 Task: View all reviews of Home in Summerton.
Action: Mouse moved to (405, 128)
Screenshot: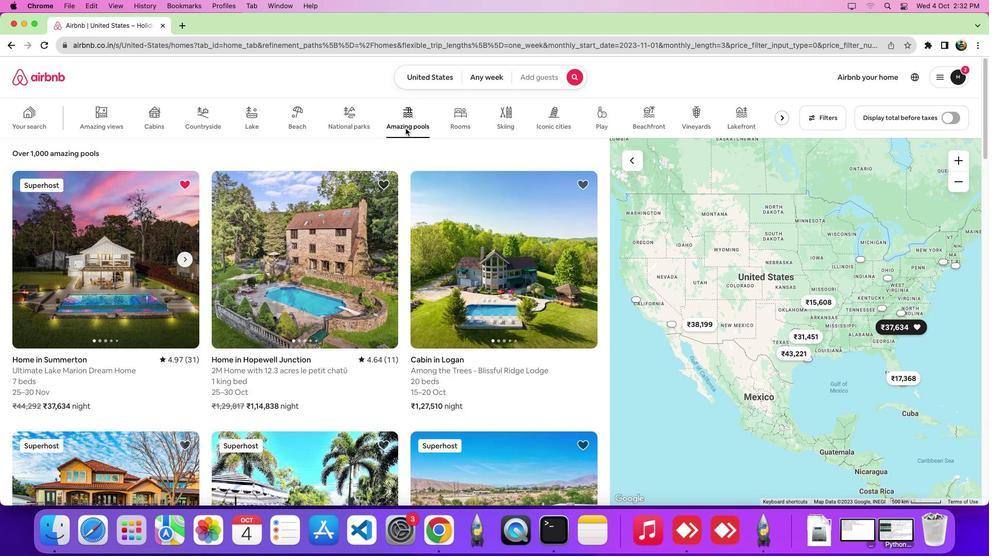 
Action: Mouse pressed left at (405, 128)
Screenshot: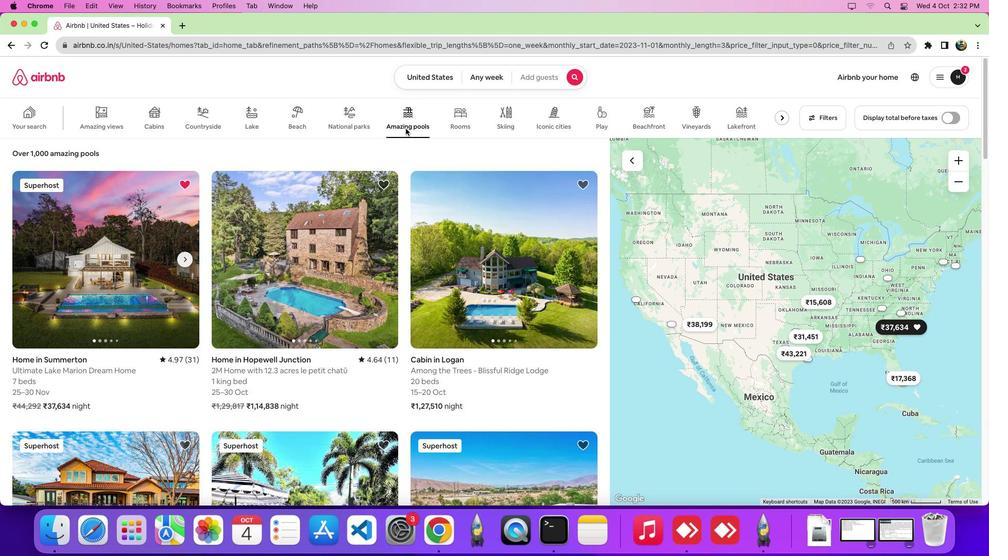 
Action: Mouse moved to (105, 268)
Screenshot: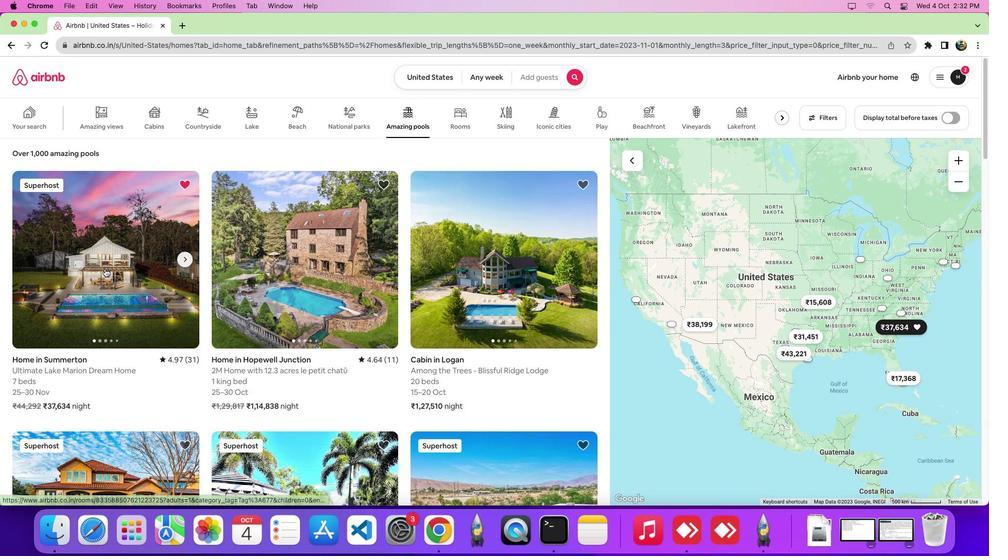 
Action: Mouse pressed left at (105, 268)
Screenshot: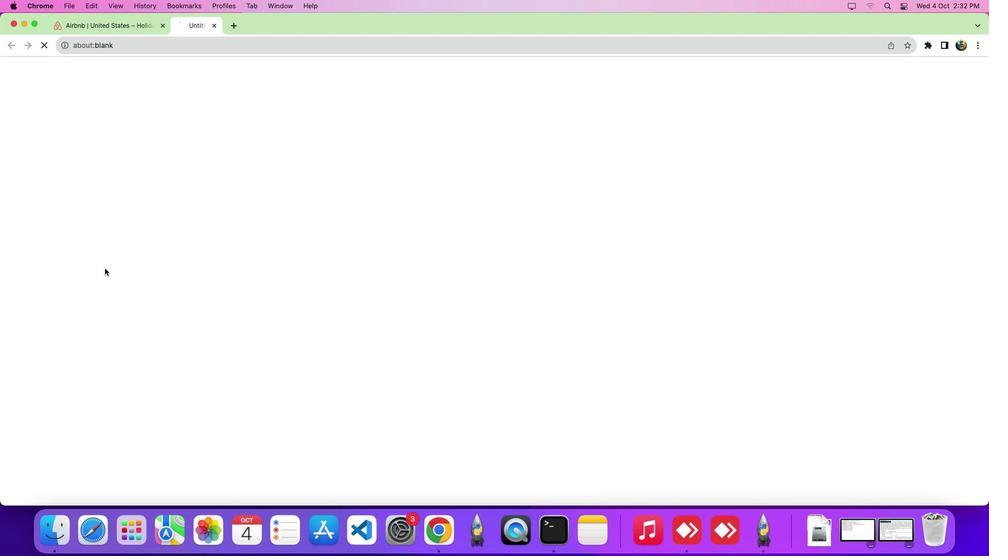 
Action: Mouse moved to (474, 237)
Screenshot: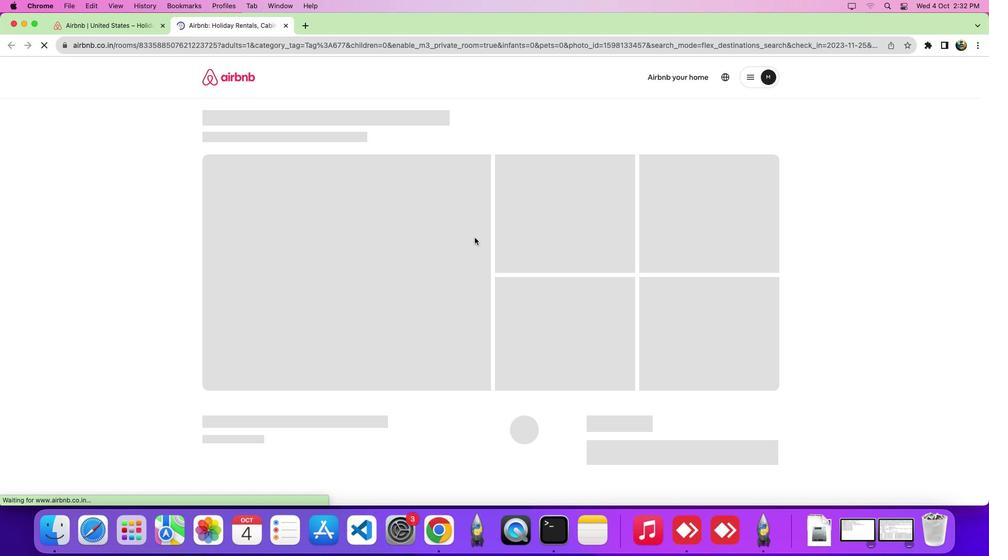 
Action: Mouse scrolled (474, 237) with delta (0, 0)
Screenshot: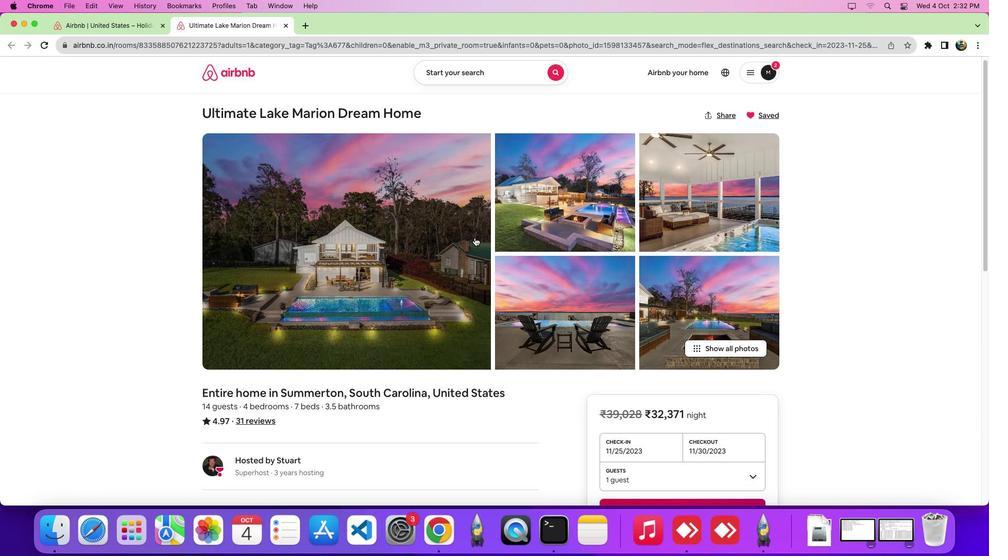
Action: Mouse scrolled (474, 237) with delta (0, 0)
Screenshot: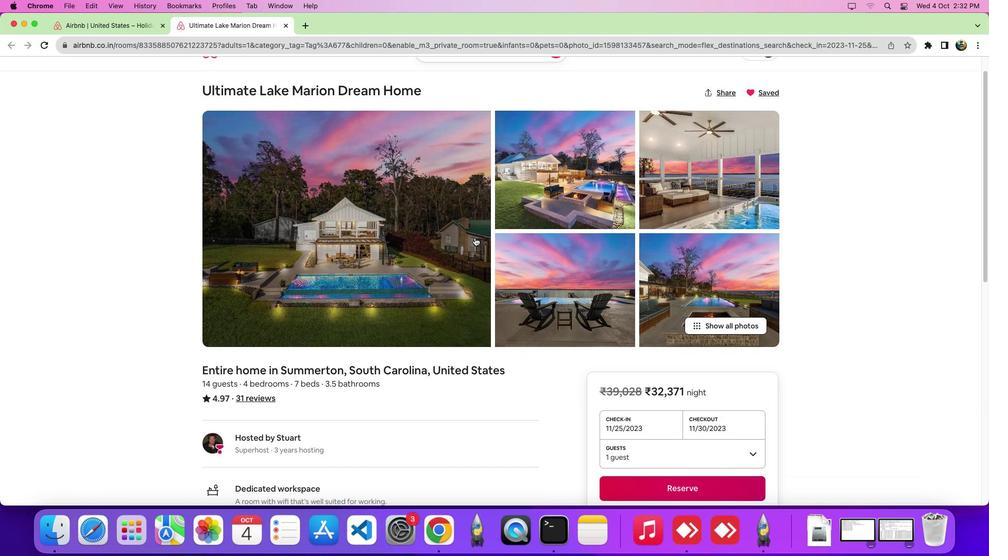 
Action: Mouse scrolled (474, 237) with delta (0, 0)
Screenshot: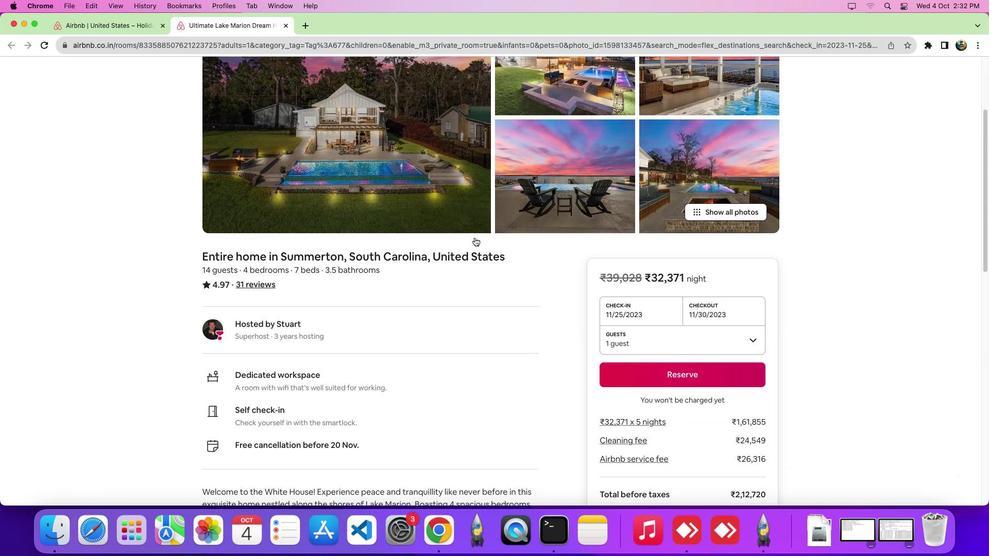 
Action: Mouse scrolled (474, 237) with delta (0, -2)
Screenshot: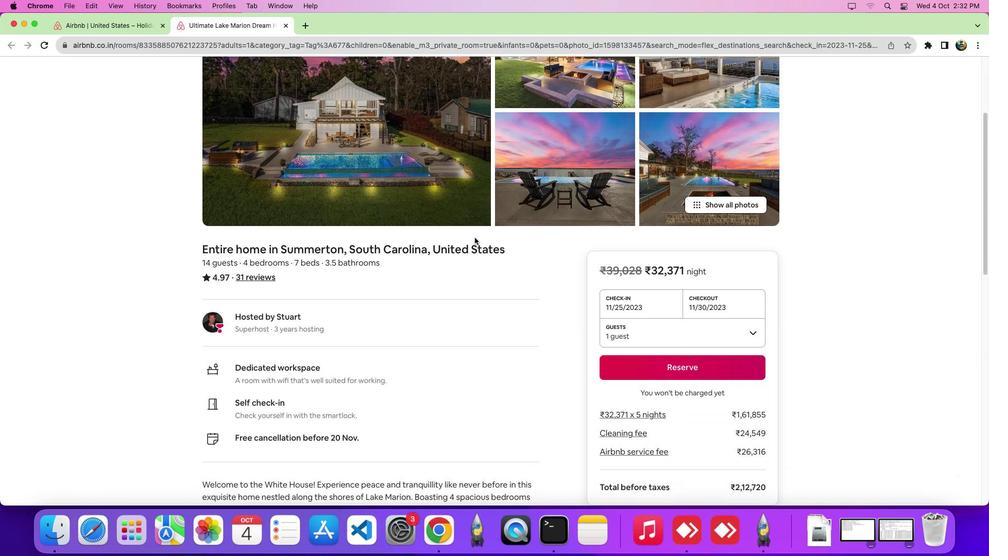 
Action: Mouse moved to (475, 237)
Screenshot: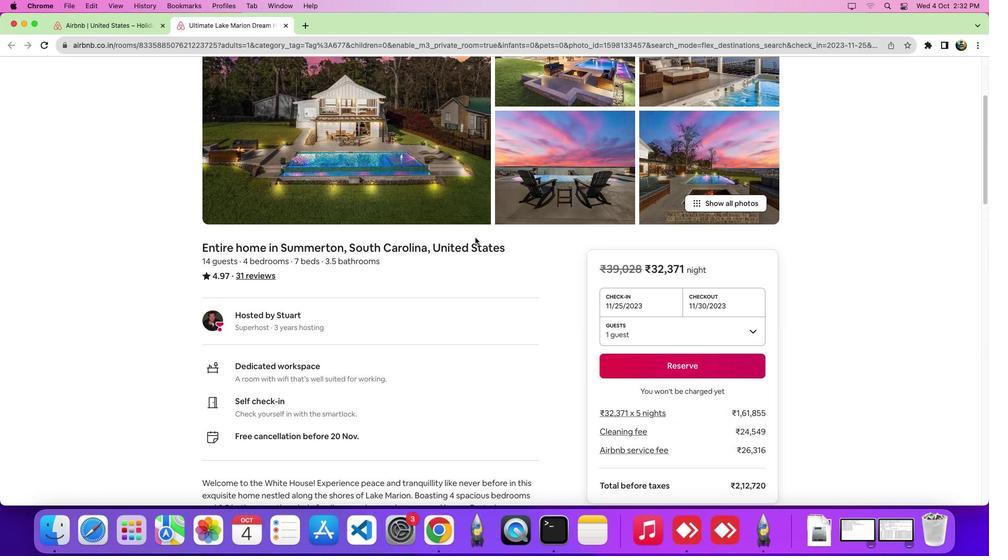 
Action: Mouse scrolled (475, 237) with delta (0, 0)
Screenshot: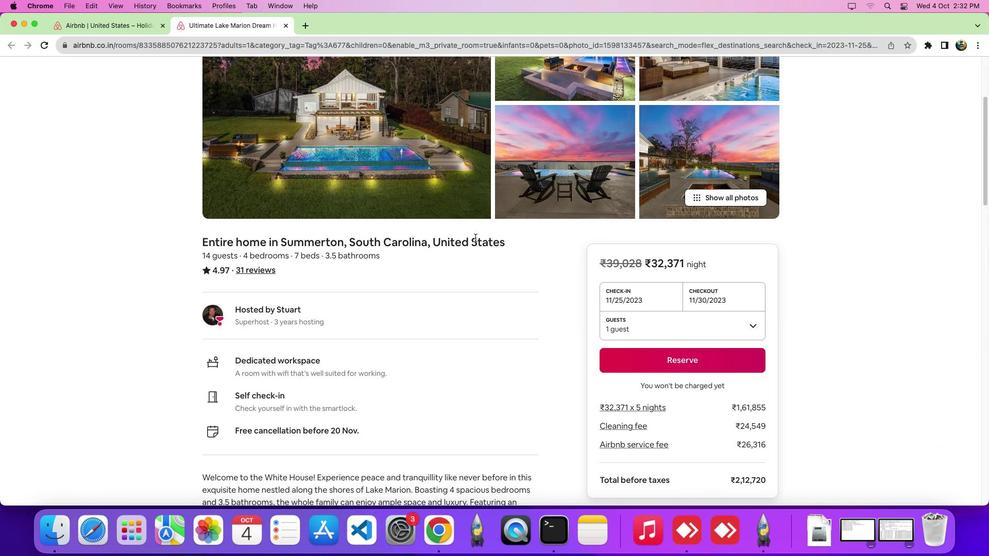 
Action: Mouse scrolled (475, 237) with delta (0, 0)
Screenshot: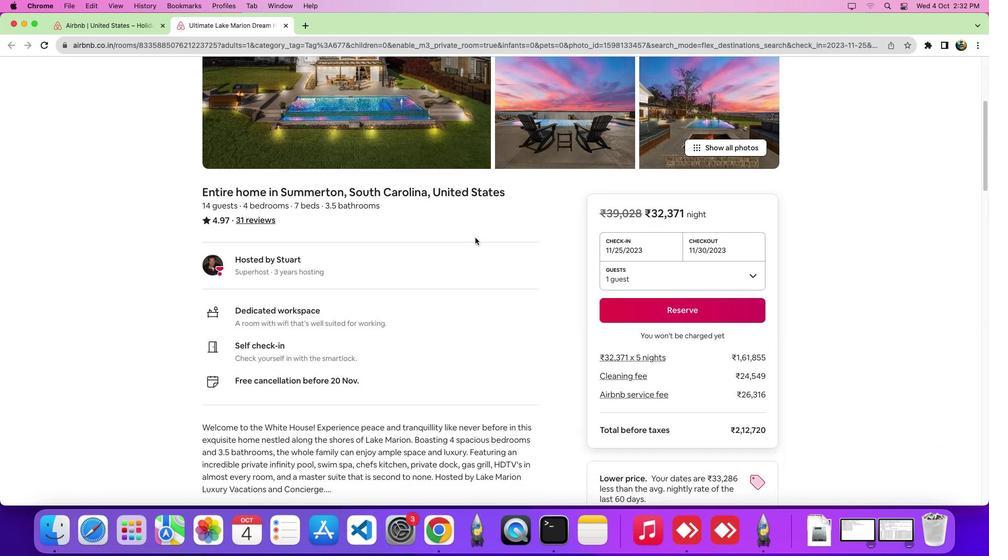 
Action: Mouse scrolled (475, 237) with delta (0, -1)
Screenshot: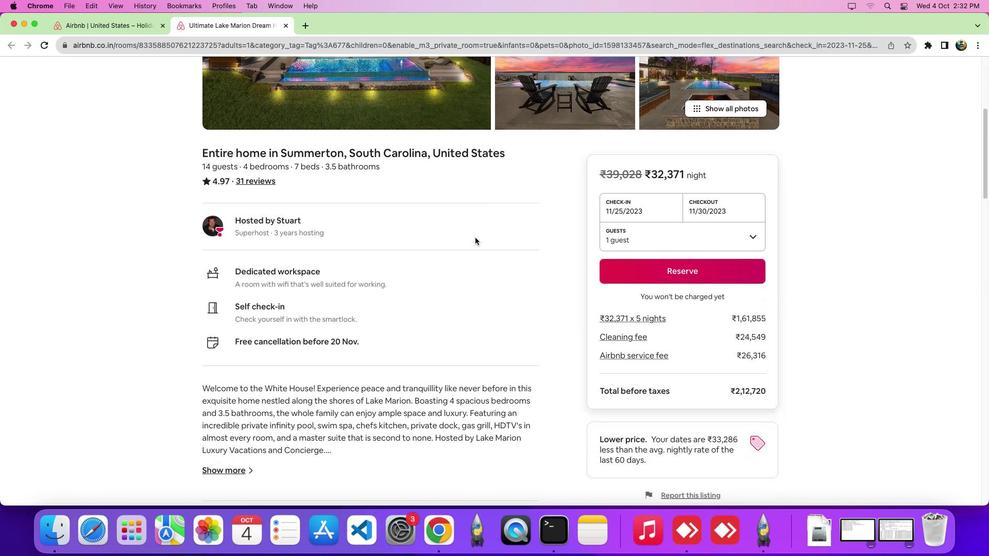 
Action: Mouse scrolled (475, 237) with delta (0, -2)
Screenshot: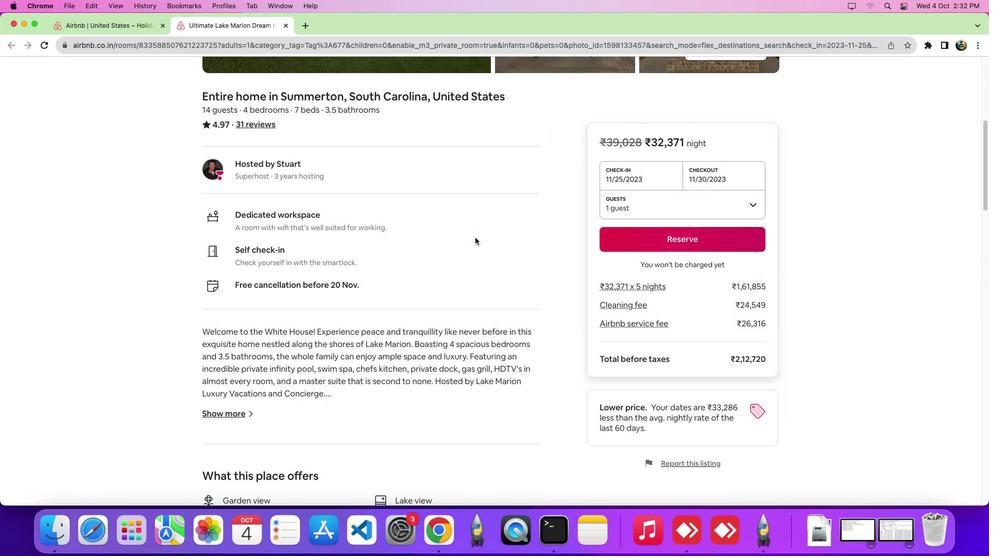 
Action: Mouse scrolled (475, 237) with delta (0, 0)
Screenshot: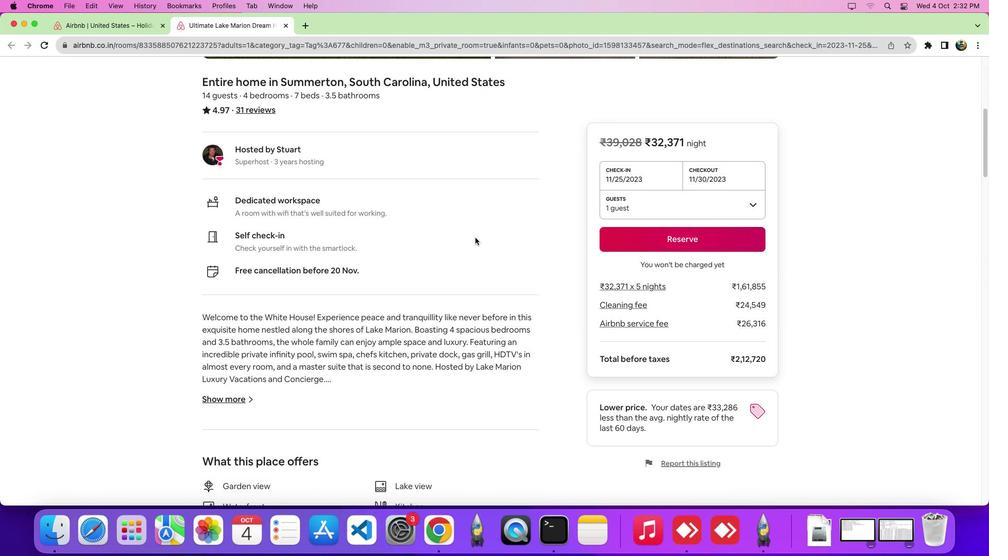 
Action: Mouse scrolled (475, 237) with delta (0, 0)
Screenshot: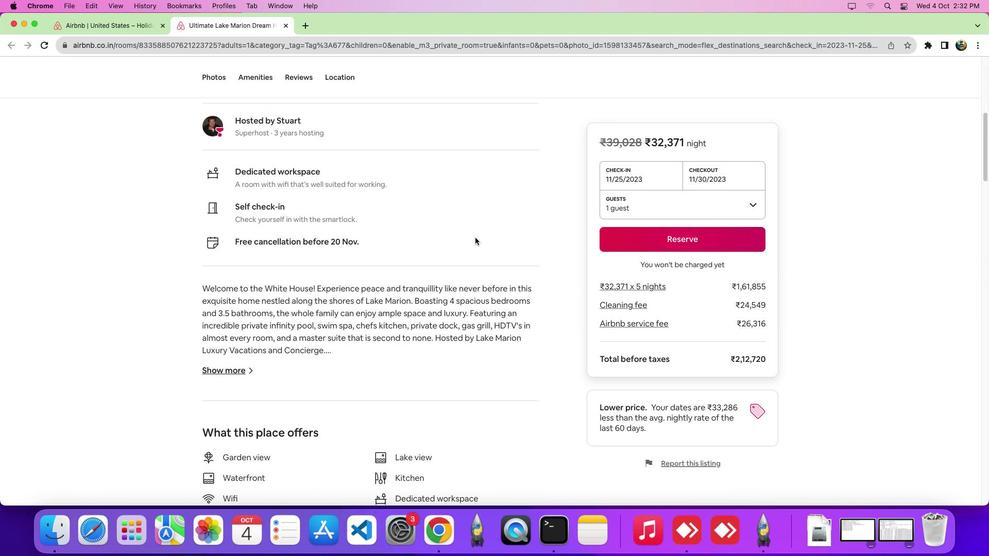 
Action: Mouse scrolled (475, 237) with delta (0, -1)
Screenshot: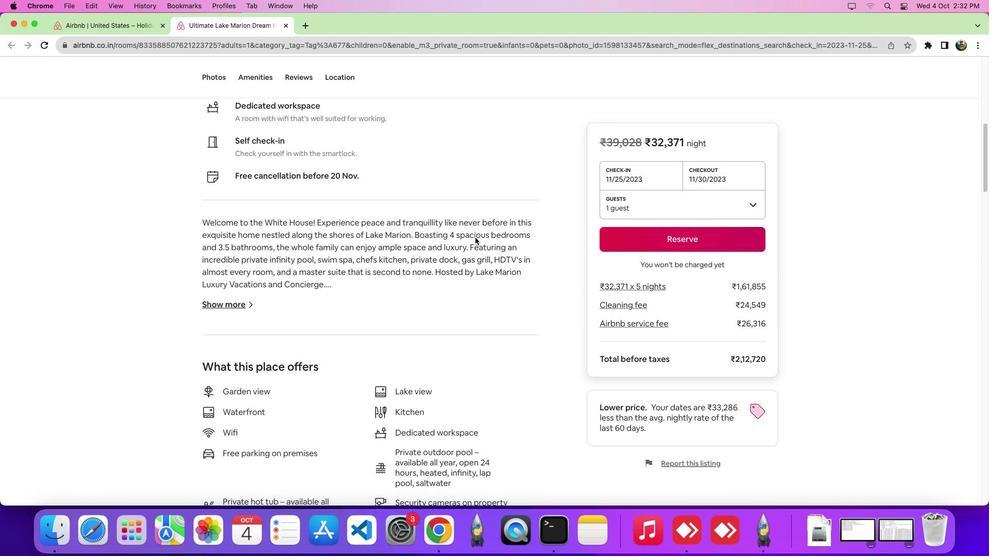 
Action: Mouse scrolled (475, 237) with delta (0, -2)
Screenshot: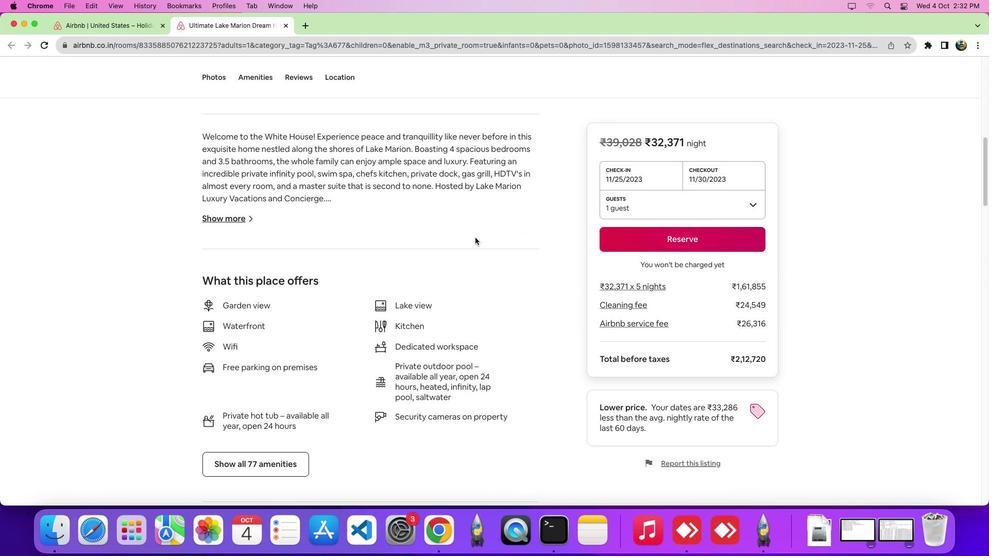 
Action: Mouse scrolled (475, 237) with delta (0, 0)
Screenshot: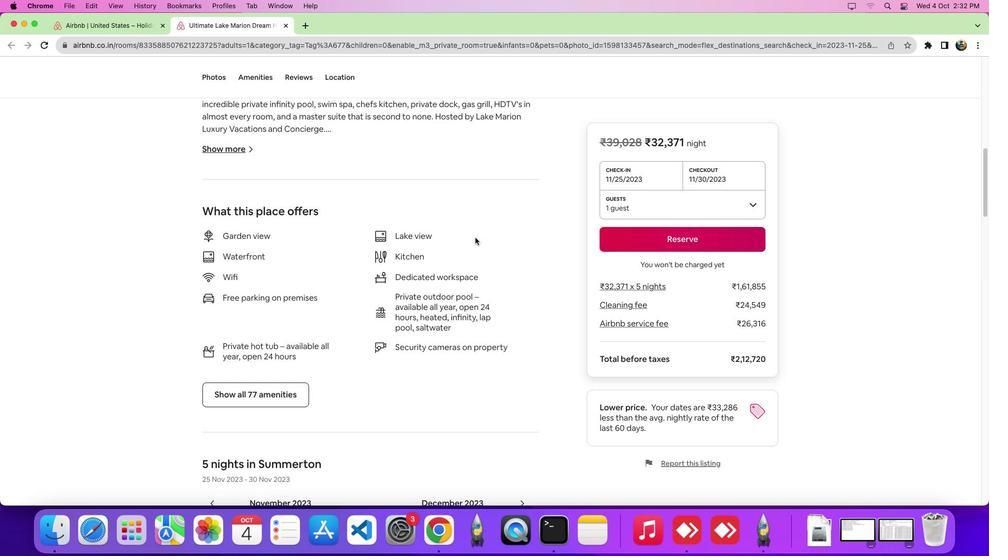 
Action: Mouse scrolled (475, 237) with delta (0, 0)
Screenshot: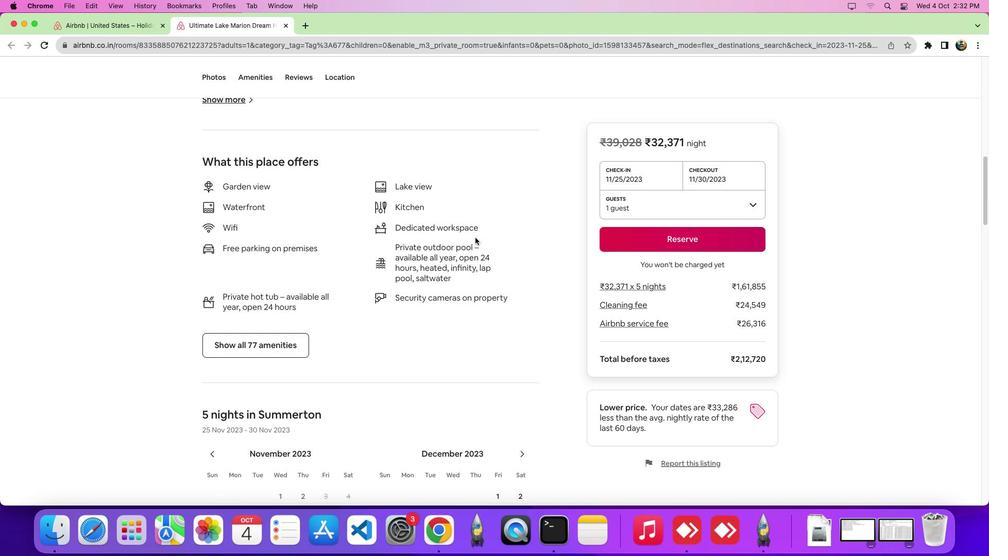 
Action: Mouse scrolled (475, 237) with delta (0, -2)
Screenshot: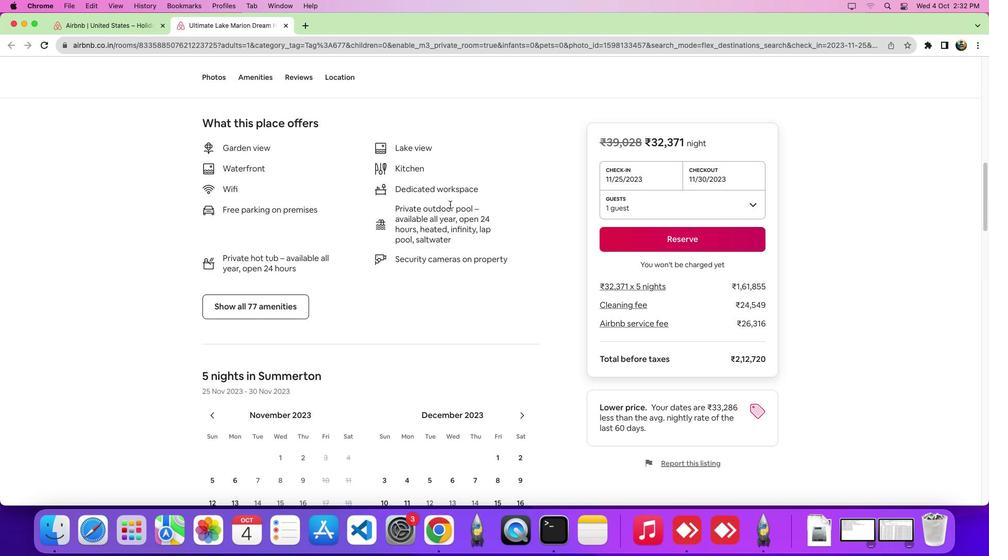 
Action: Mouse moved to (306, 78)
Screenshot: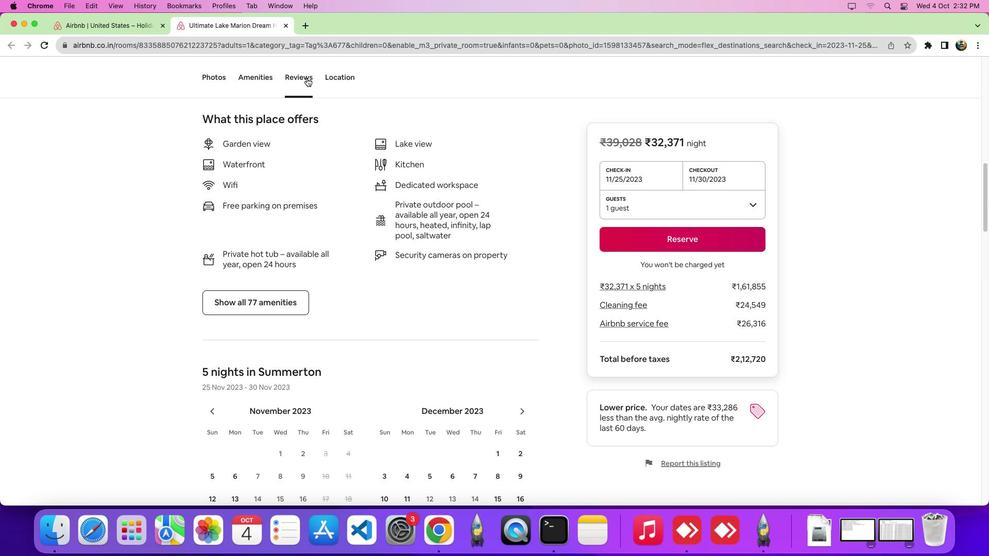 
Action: Mouse pressed left at (306, 78)
Screenshot: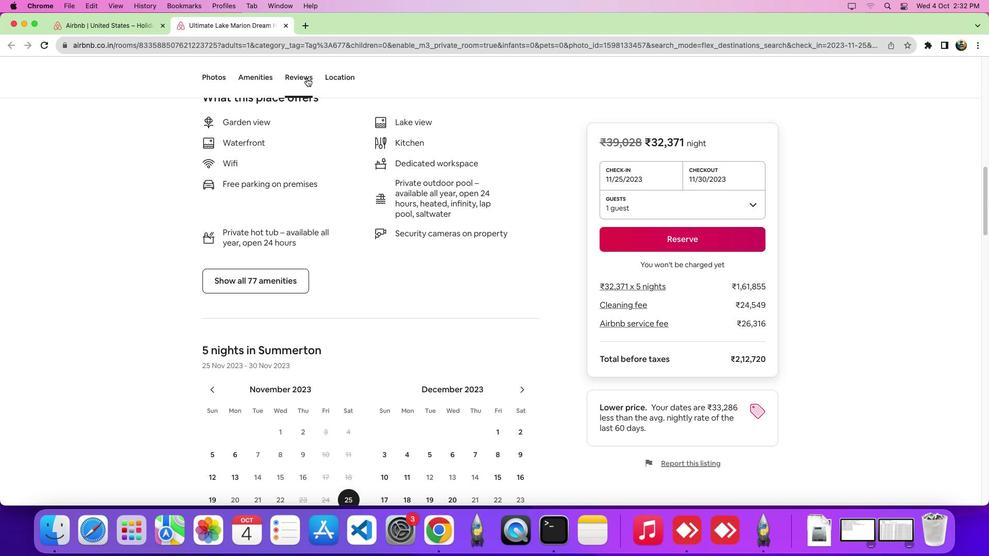 
Action: Mouse moved to (444, 290)
Screenshot: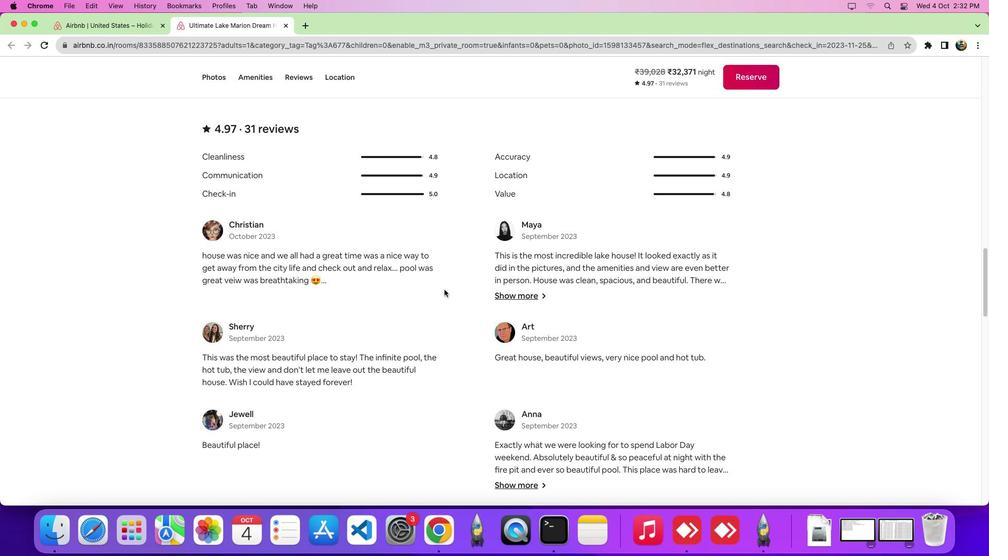 
Action: Mouse scrolled (444, 290) with delta (0, 0)
Screenshot: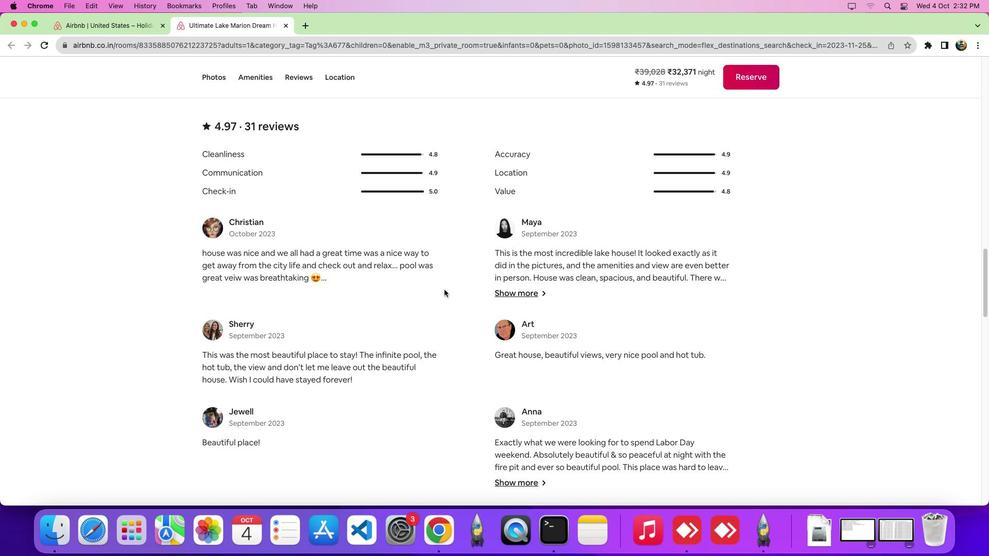 
Action: Mouse scrolled (444, 290) with delta (0, 0)
Screenshot: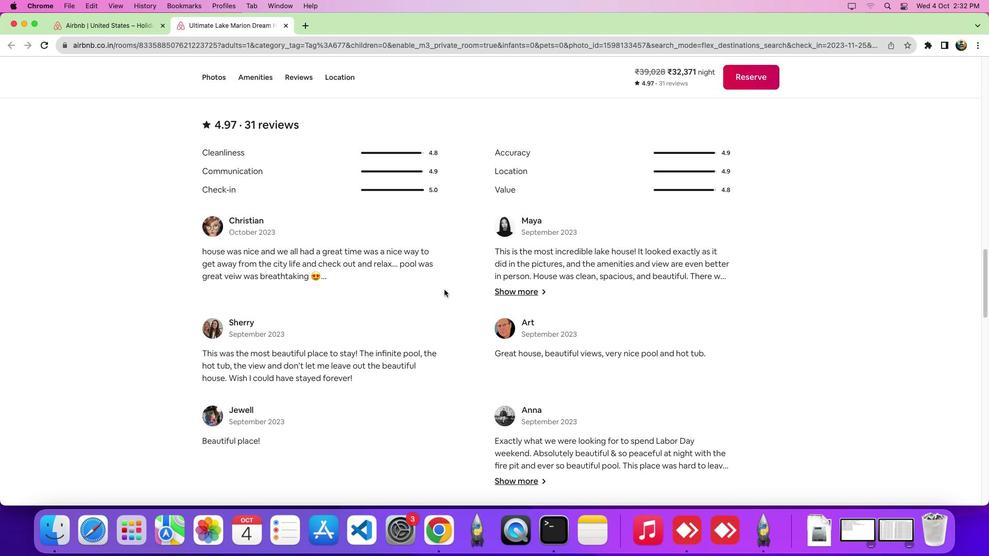 
Action: Mouse scrolled (444, 290) with delta (0, 0)
Screenshot: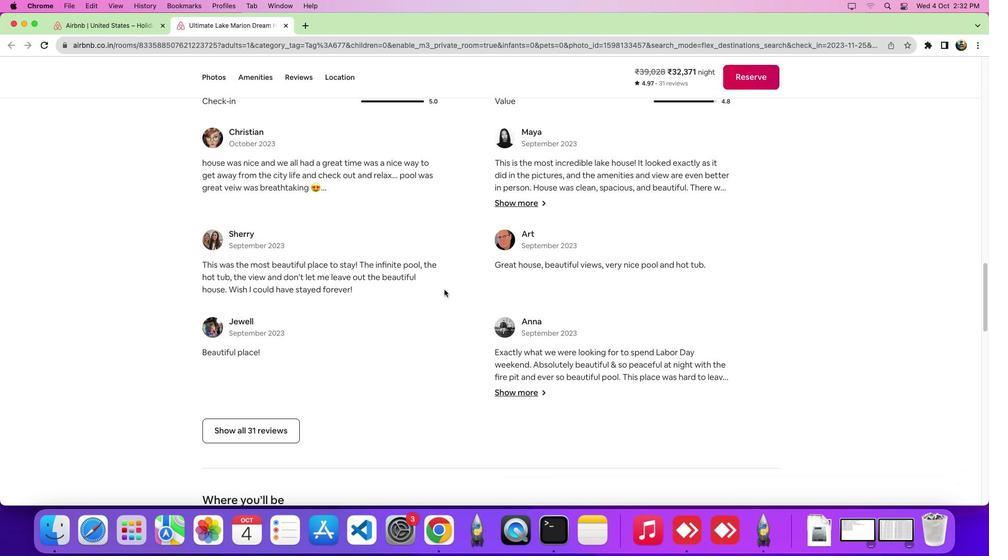 
Action: Mouse scrolled (444, 290) with delta (0, 0)
Screenshot: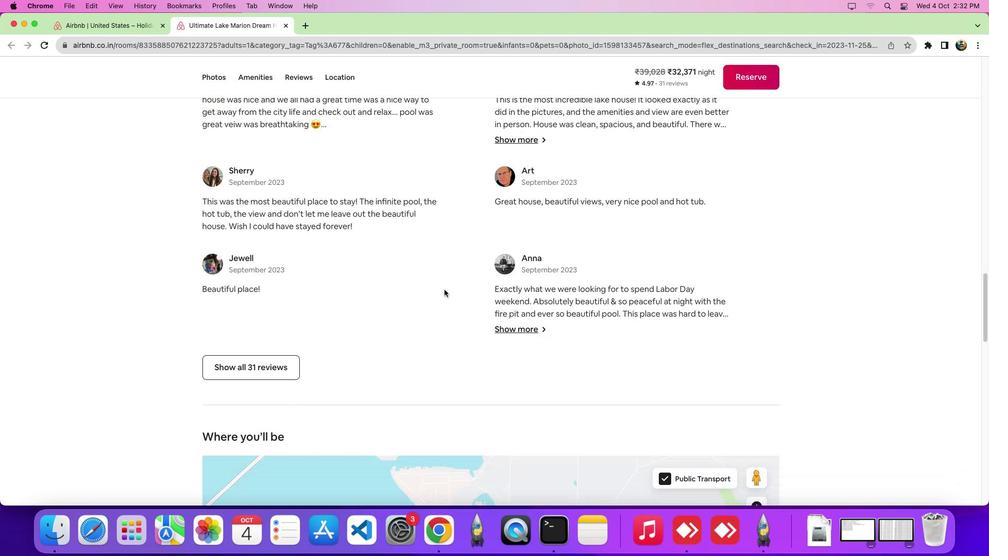 
Action: Mouse scrolled (444, 290) with delta (0, -2)
Screenshot: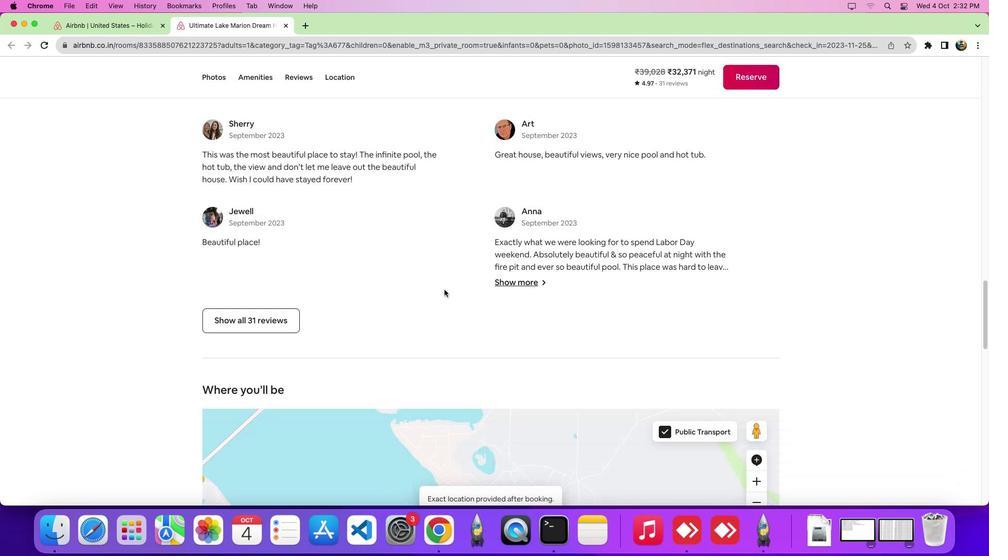 
Action: Mouse scrolled (444, 290) with delta (0, -2)
Screenshot: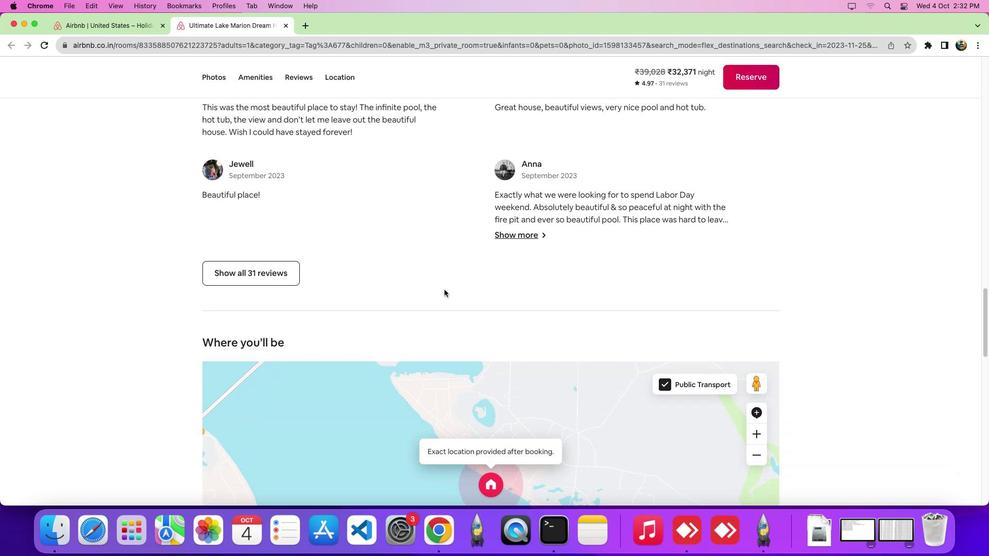 
Action: Mouse moved to (247, 272)
Screenshot: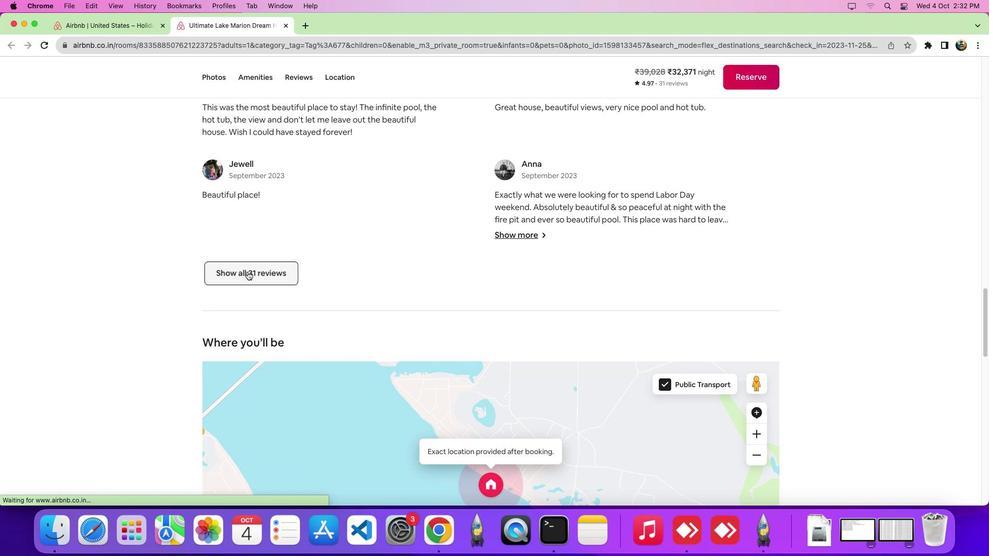 
Action: Mouse pressed left at (247, 272)
Screenshot: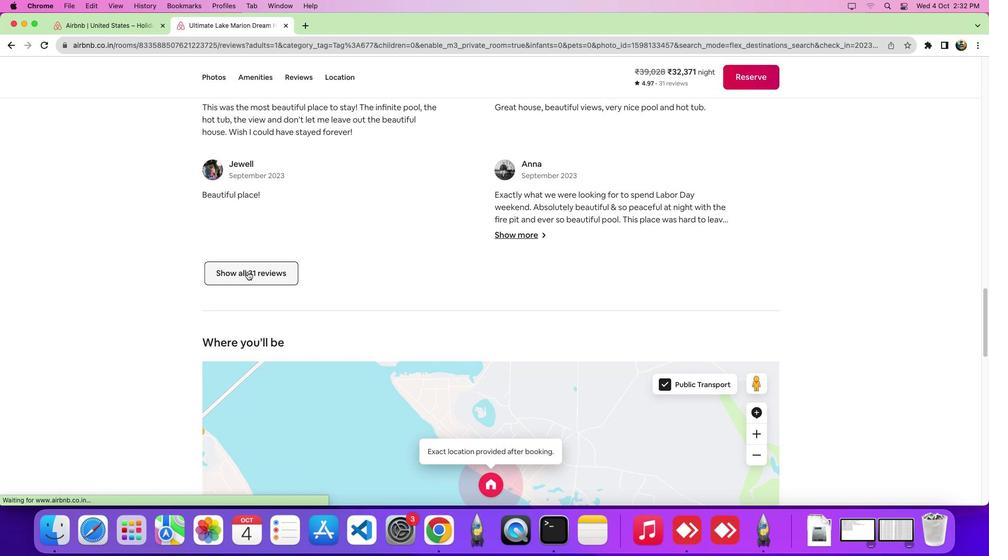 
Action: Mouse moved to (545, 290)
Screenshot: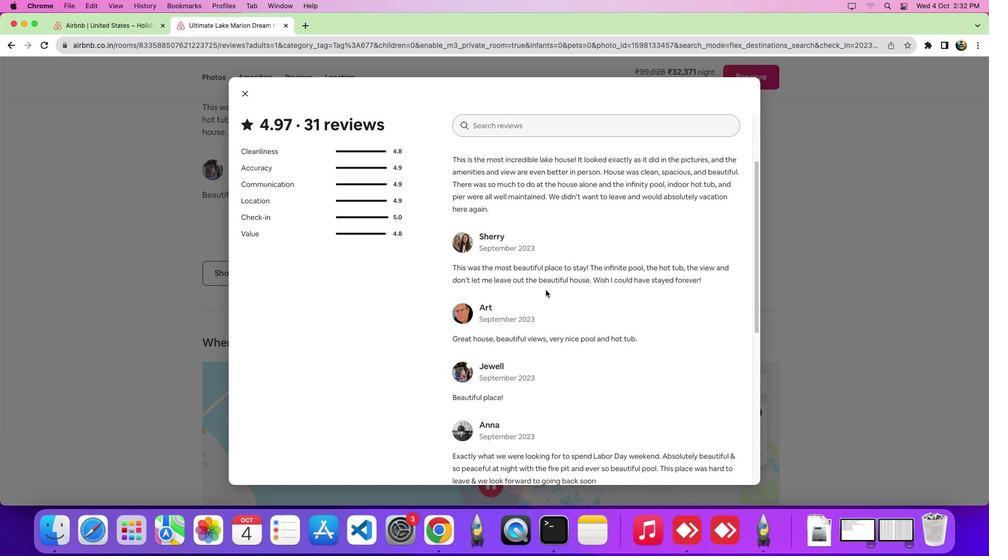
Action: Mouse scrolled (545, 290) with delta (0, 0)
Screenshot: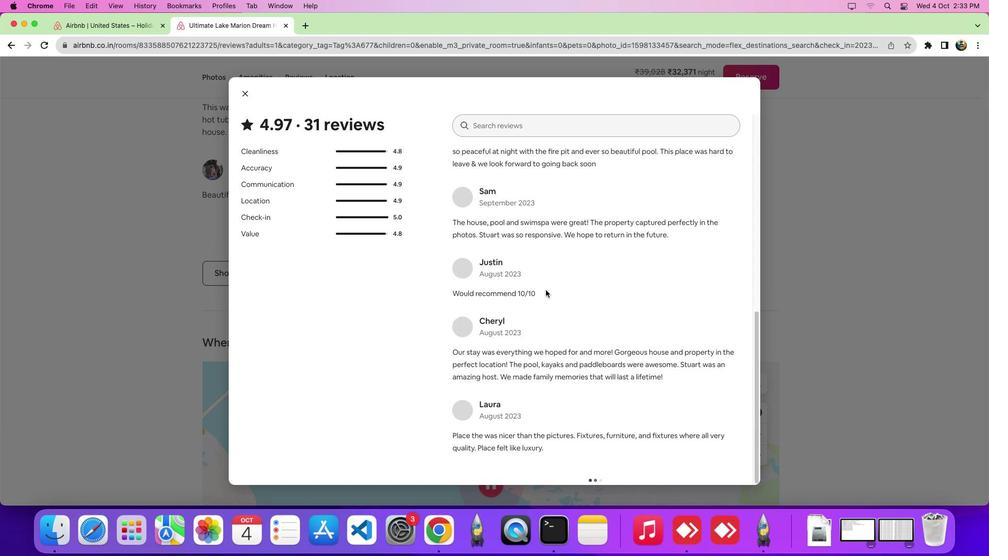 
Action: Mouse scrolled (545, 290) with delta (0, -1)
Screenshot: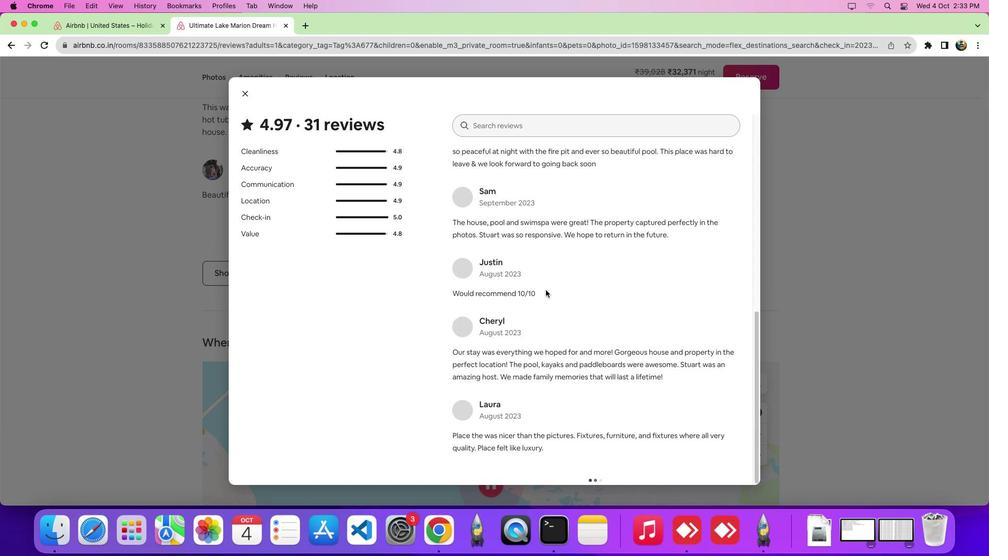 
Action: Mouse moved to (545, 290)
Screenshot: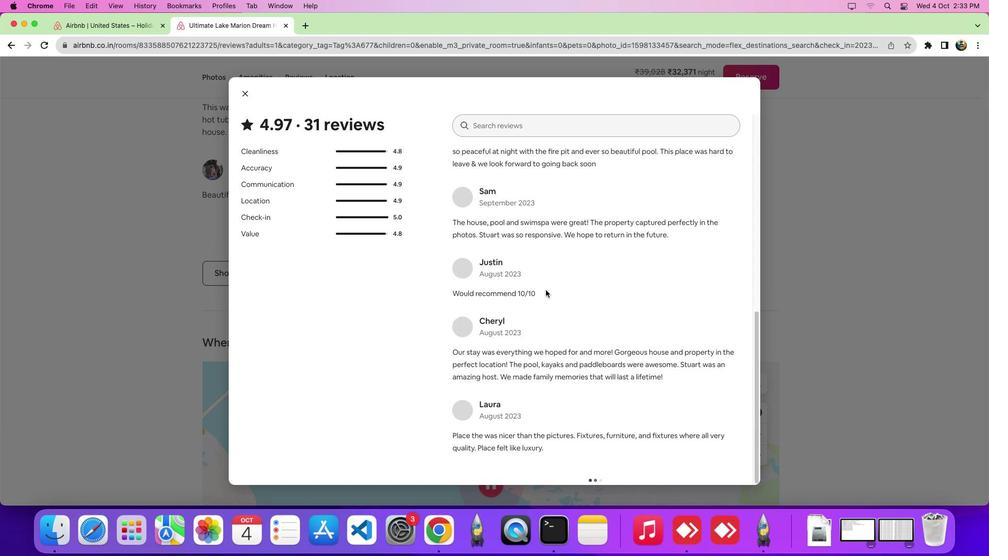 
Action: Mouse scrolled (545, 290) with delta (0, -4)
Screenshot: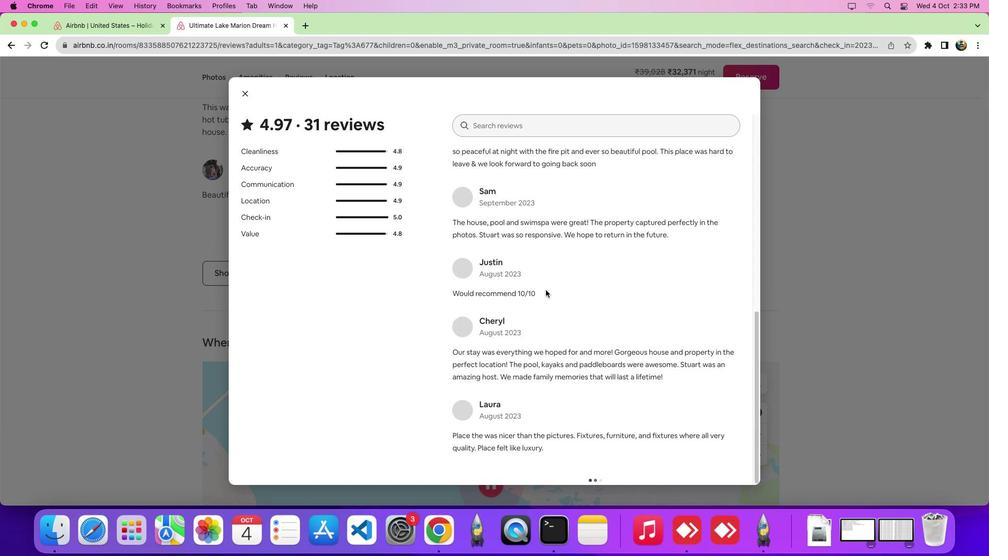 
Action: Mouse moved to (546, 290)
Screenshot: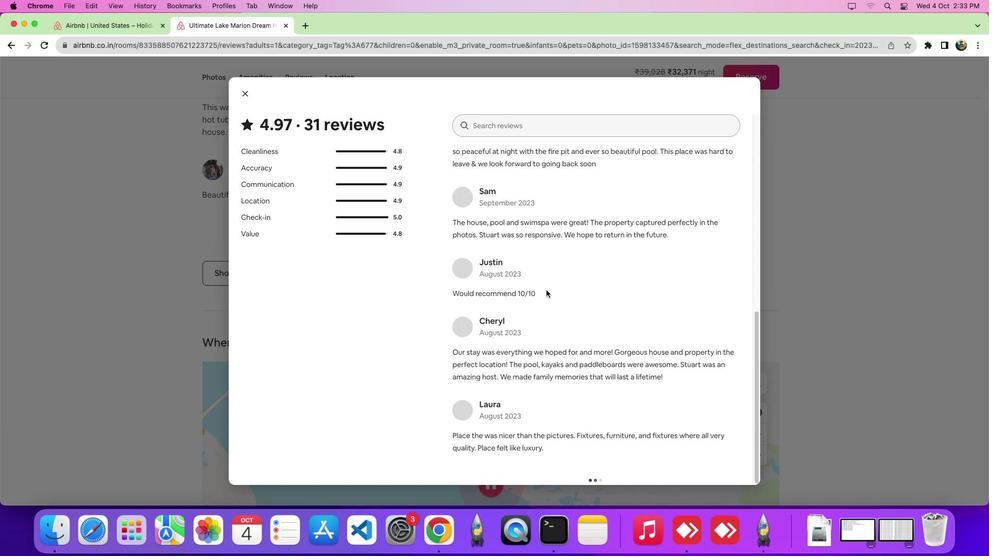 
Action: Mouse scrolled (546, 290) with delta (0, -7)
Screenshot: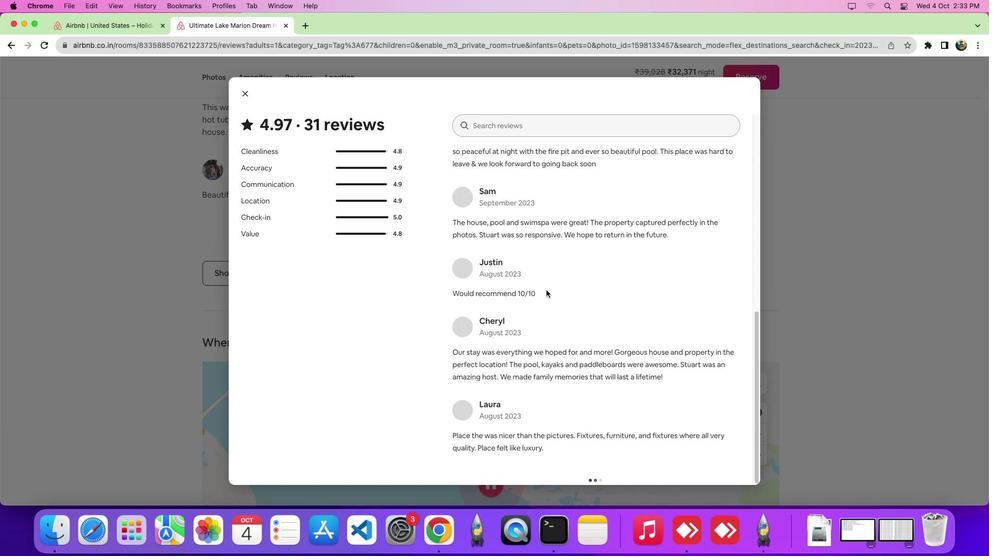 
Action: Mouse moved to (546, 290)
Screenshot: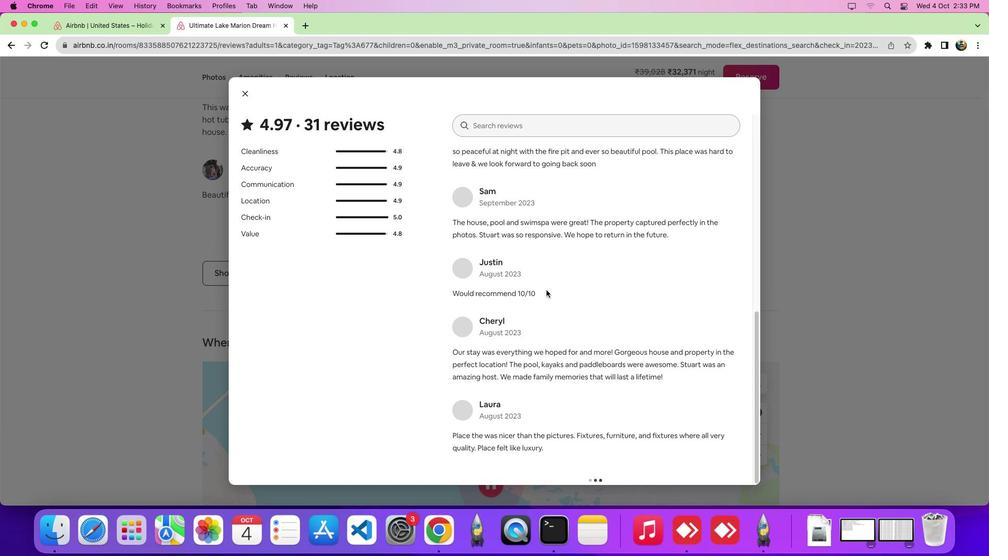 
Action: Mouse scrolled (546, 290) with delta (0, 0)
Screenshot: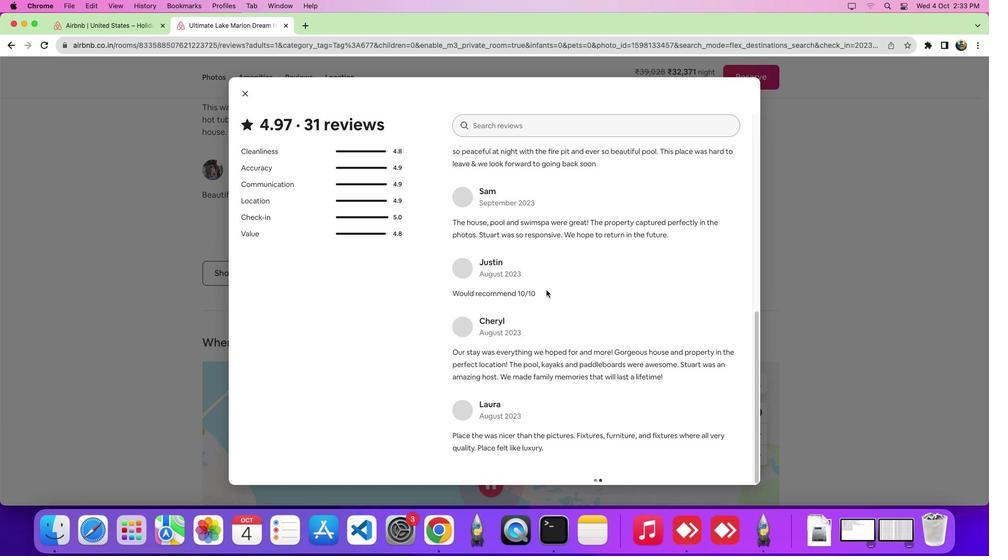 
Action: Mouse scrolled (546, 290) with delta (0, 0)
Screenshot: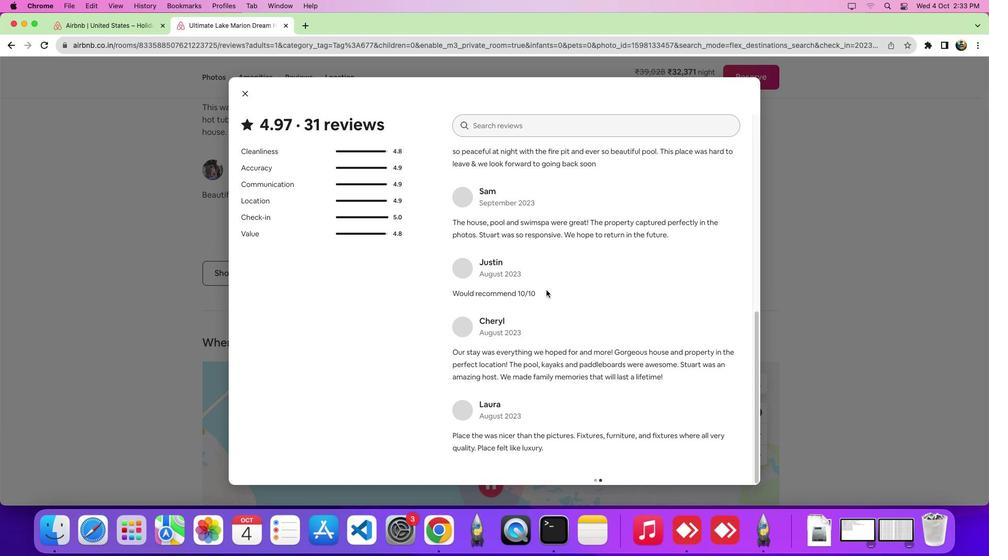 
Action: Mouse scrolled (546, 290) with delta (0, -4)
Screenshot: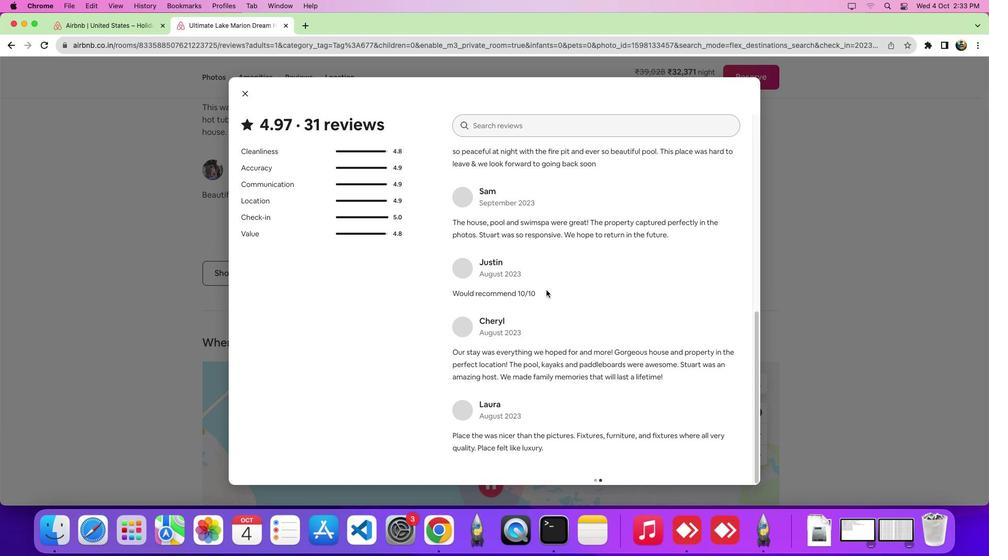 
Action: Mouse scrolled (546, 290) with delta (0, -6)
Screenshot: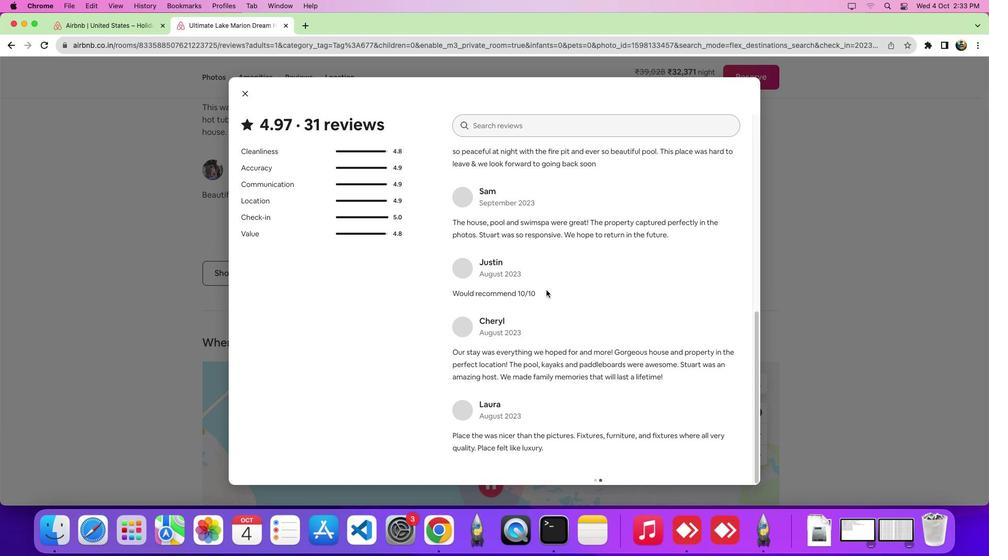 
Action: Mouse scrolled (546, 290) with delta (0, 0)
Screenshot: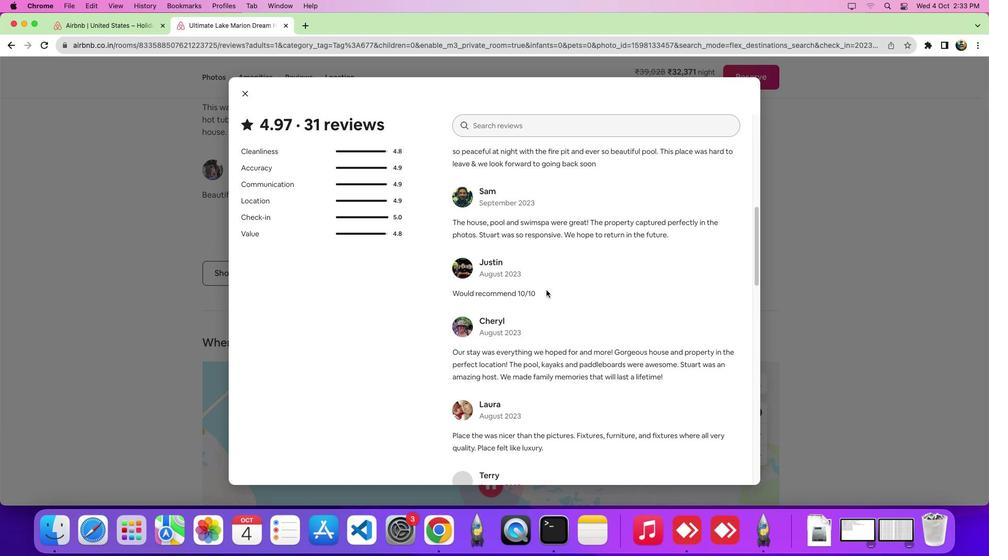 
Action: Mouse scrolled (546, 290) with delta (0, 0)
Screenshot: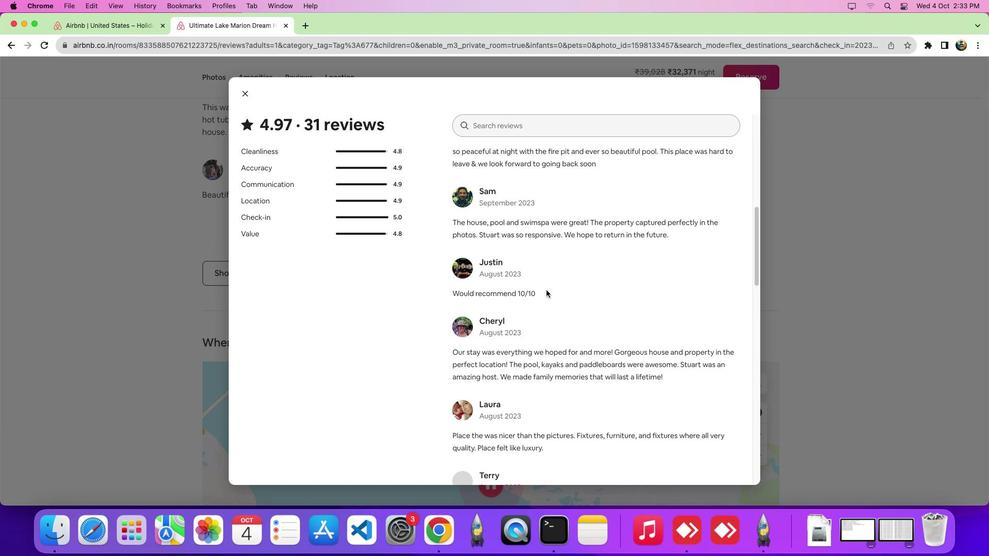 
